 Task: Look for products in the category "Light Beer" from Michelob only.
Action: Mouse moved to (871, 332)
Screenshot: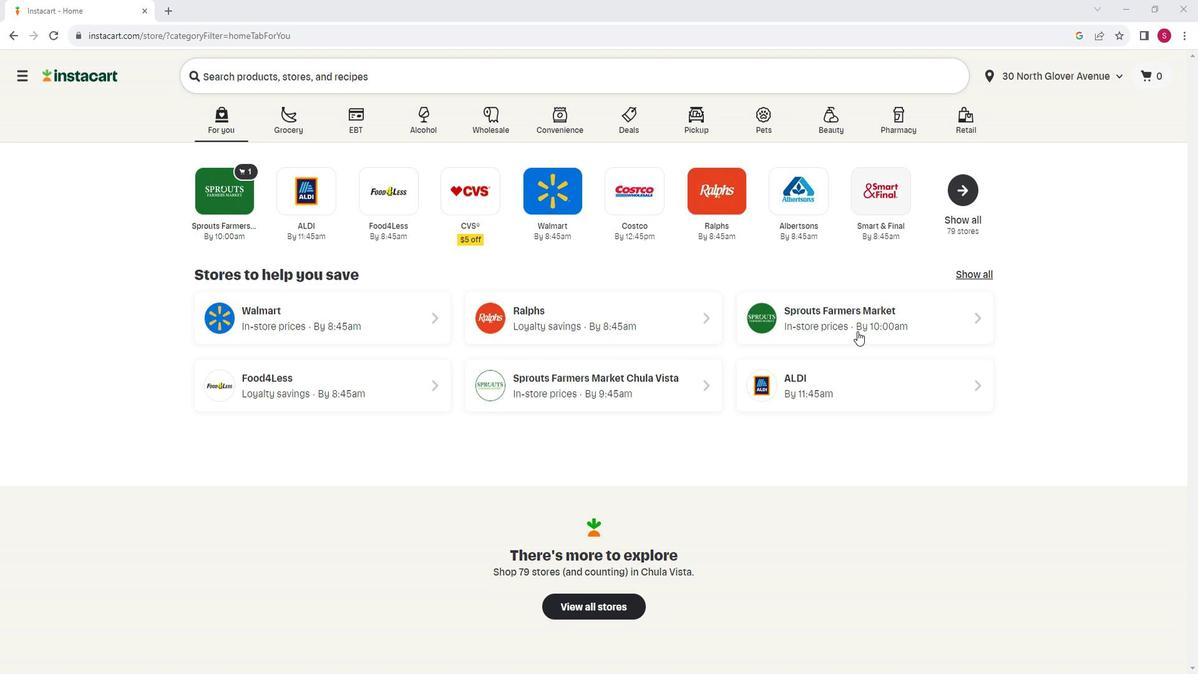 
Action: Mouse pressed left at (871, 332)
Screenshot: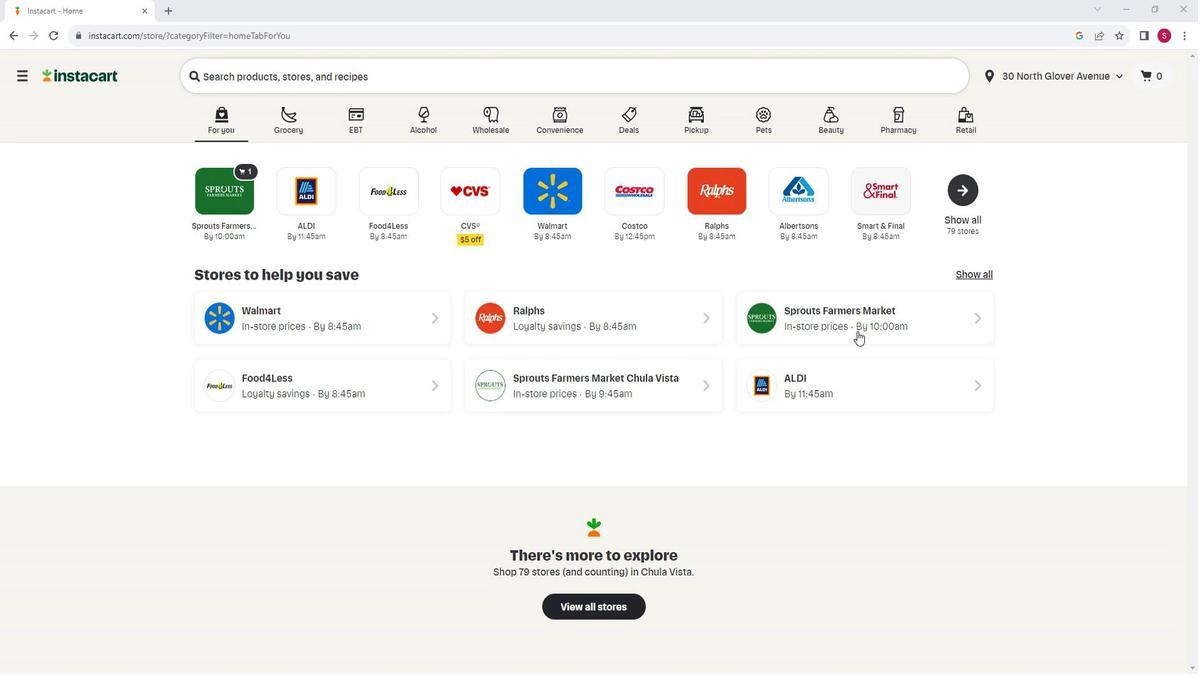 
Action: Mouse moved to (102, 486)
Screenshot: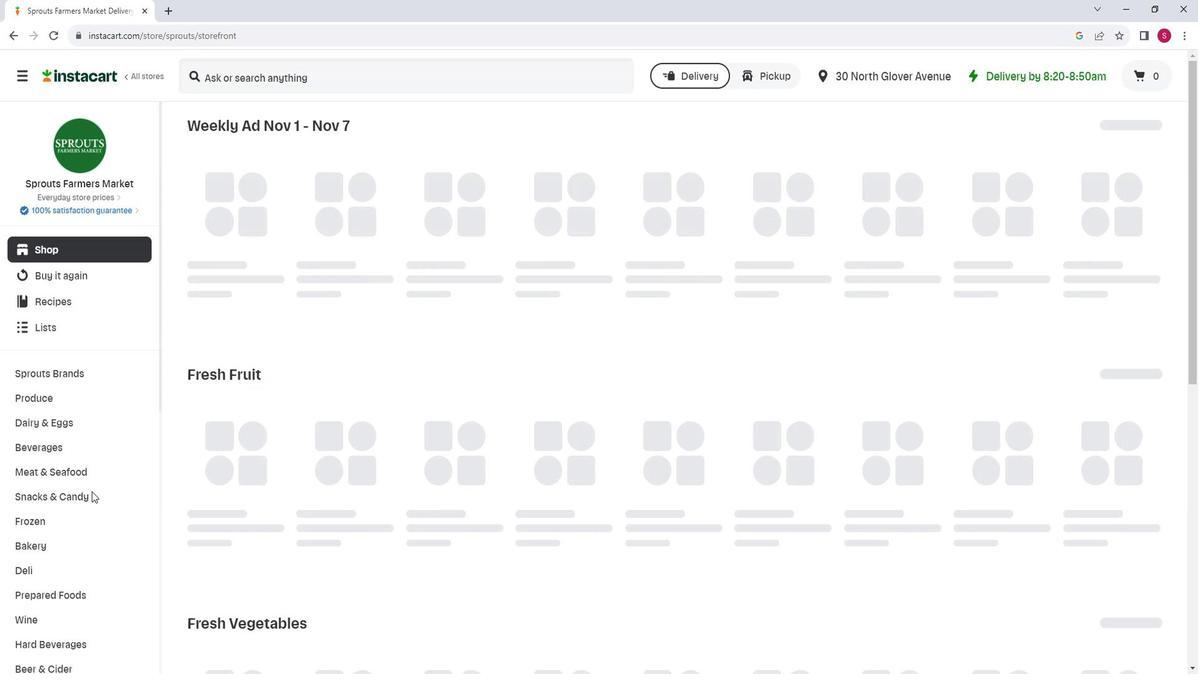 
Action: Mouse scrolled (102, 486) with delta (0, 0)
Screenshot: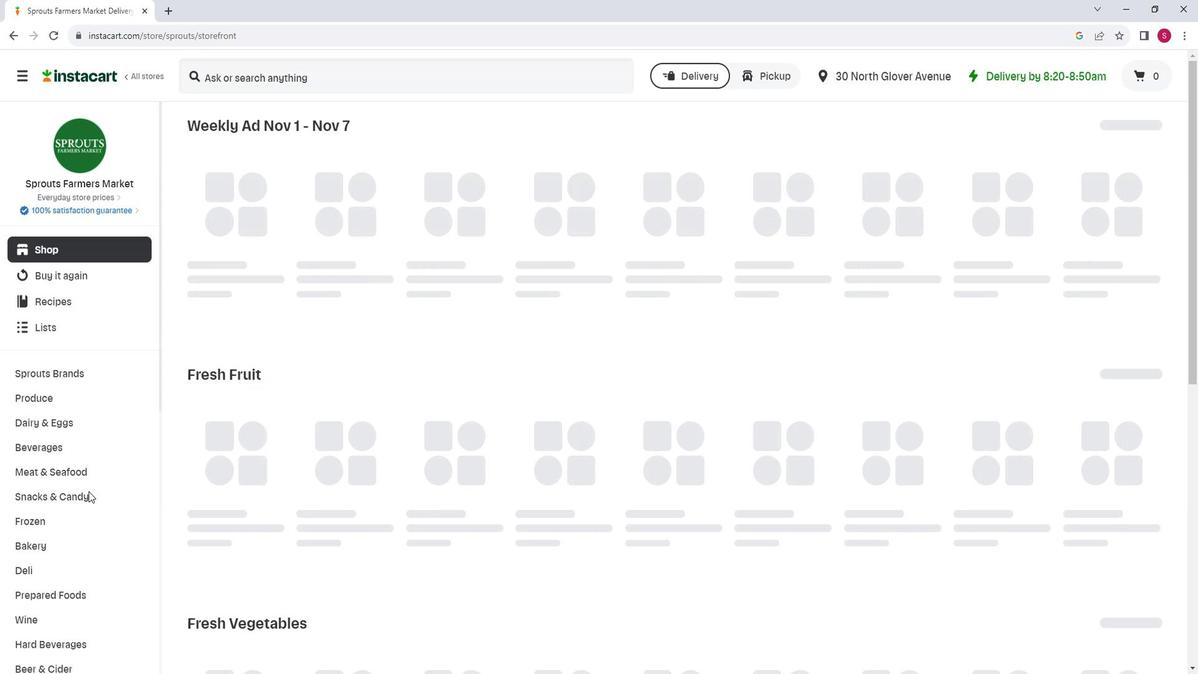 
Action: Mouse scrolled (102, 486) with delta (0, 0)
Screenshot: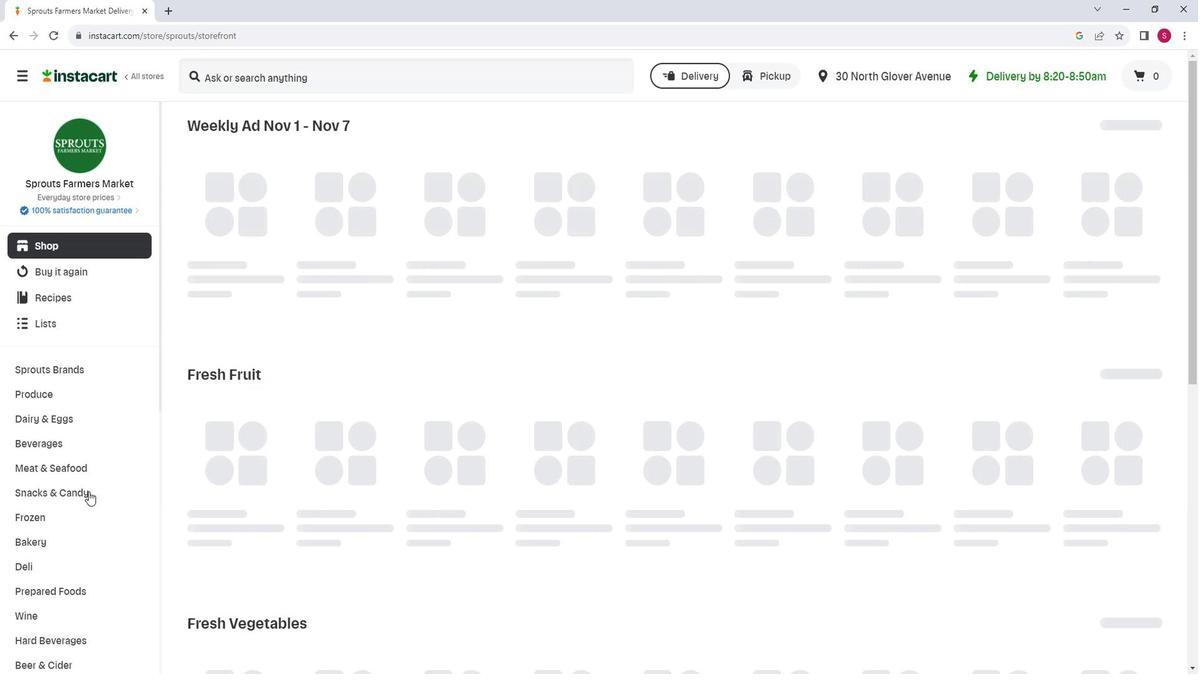 
Action: Mouse moved to (87, 533)
Screenshot: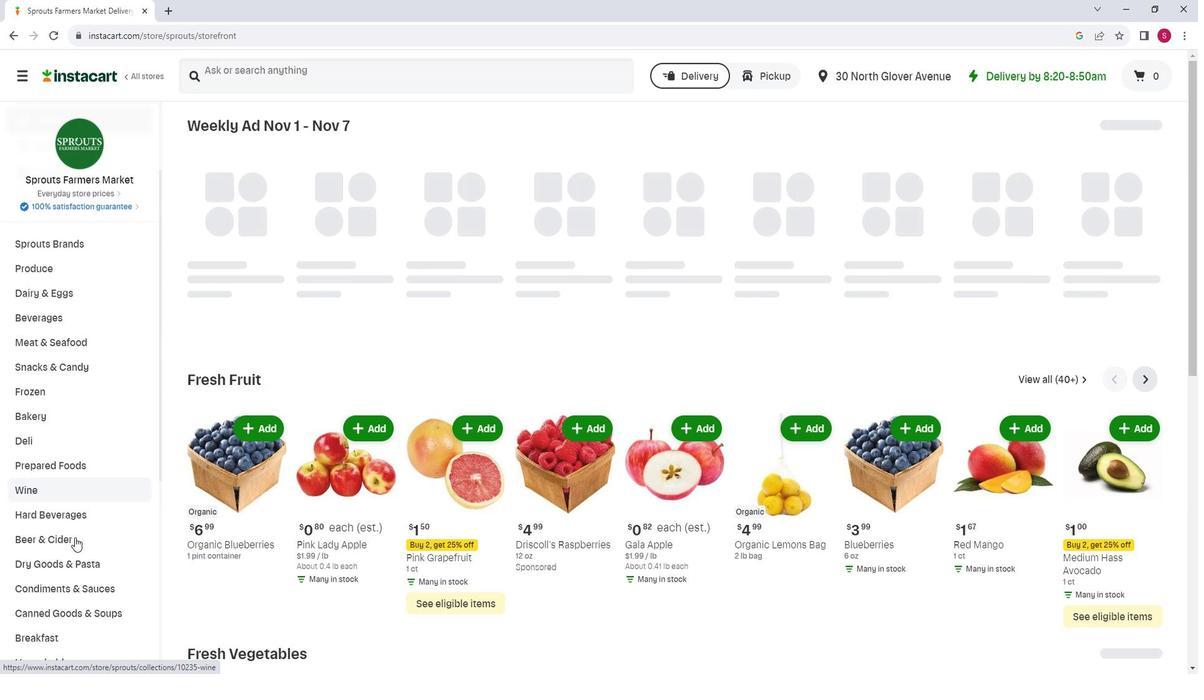 
Action: Mouse pressed left at (87, 533)
Screenshot: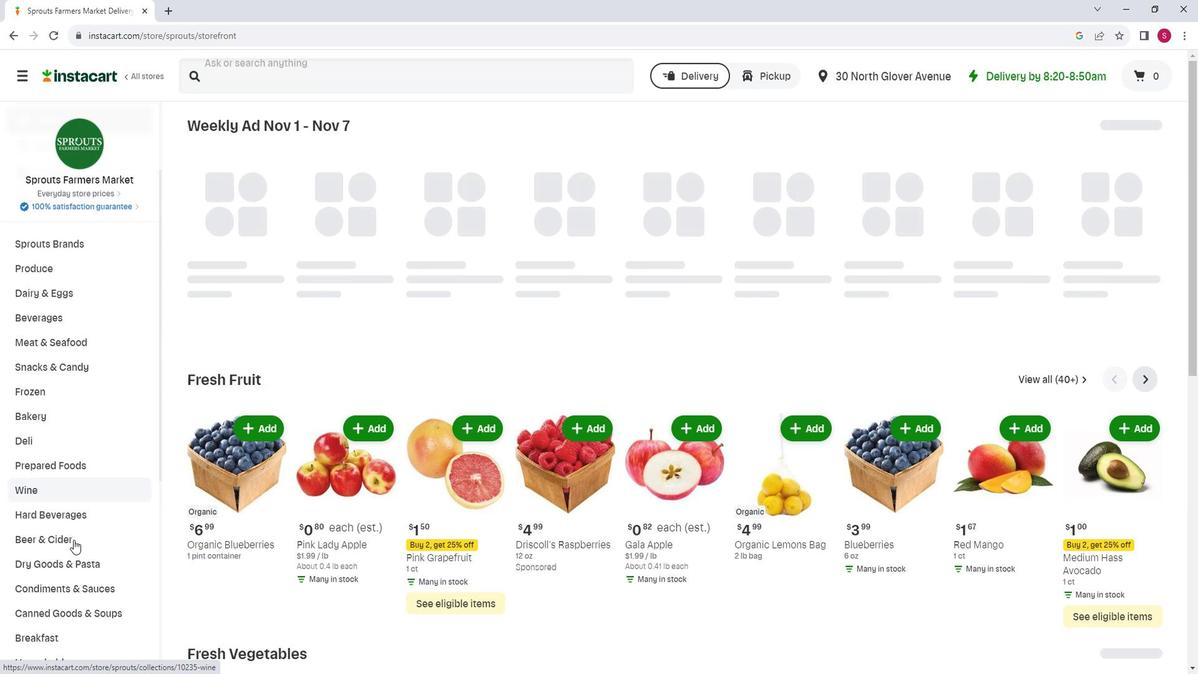 
Action: Mouse moved to (352, 177)
Screenshot: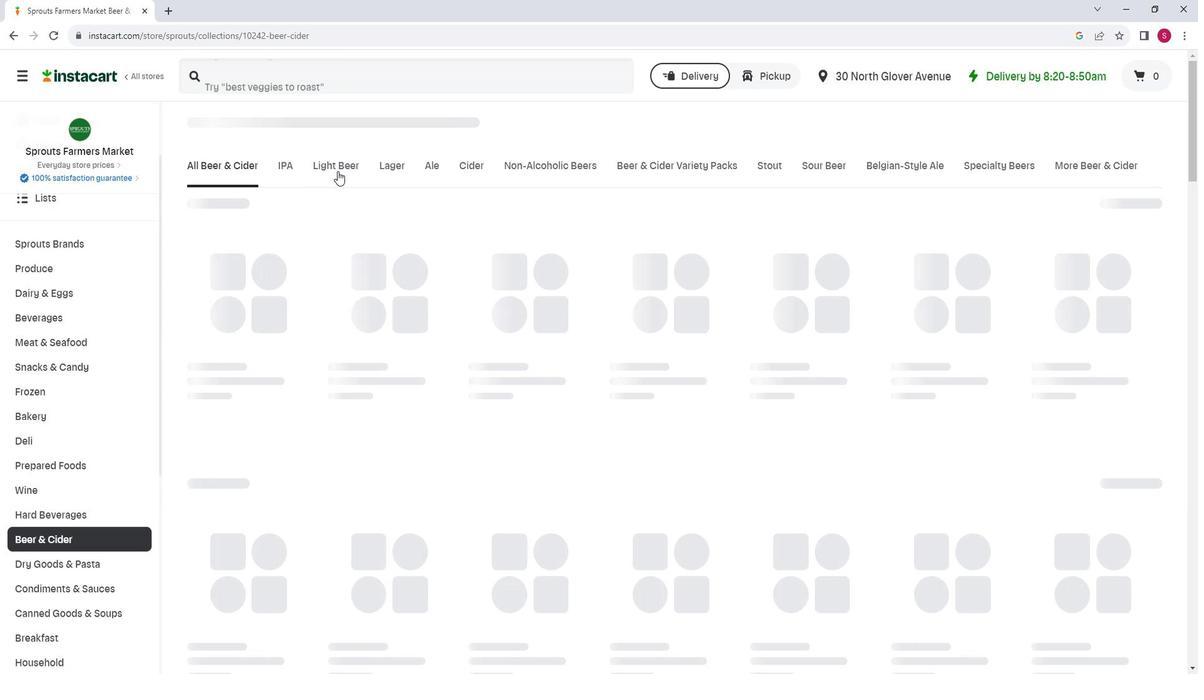 
Action: Mouse pressed left at (352, 177)
Screenshot: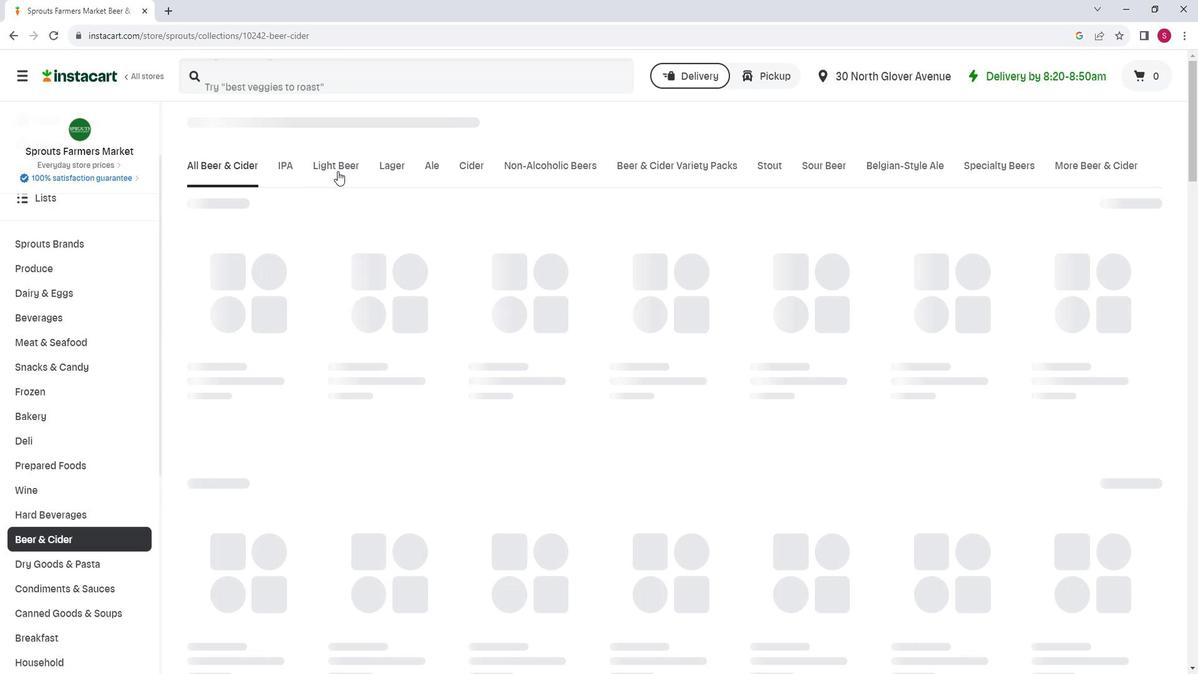 
Action: Mouse moved to (304, 214)
Screenshot: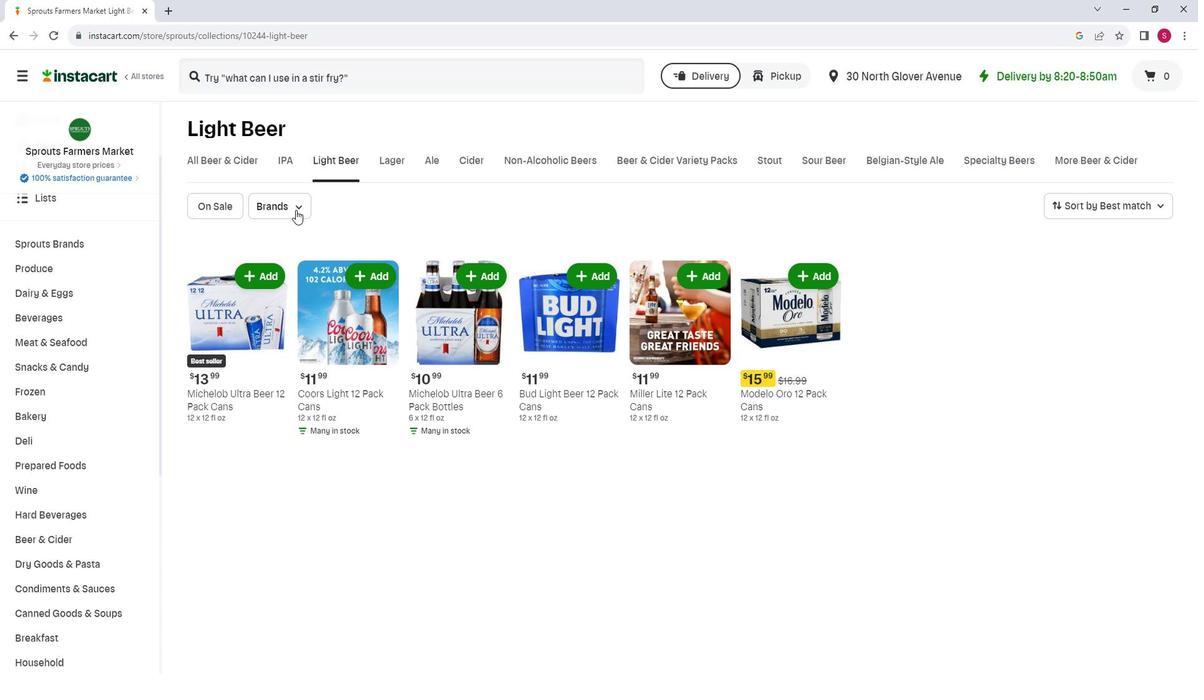 
Action: Mouse pressed left at (304, 214)
Screenshot: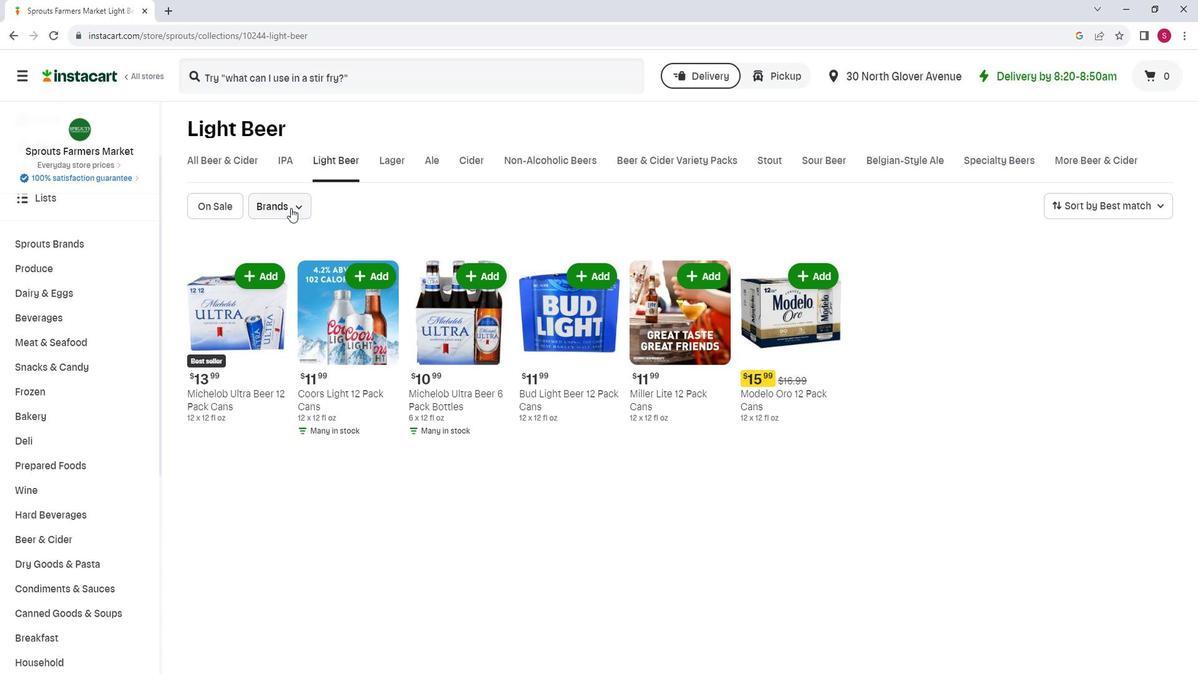 
Action: Mouse moved to (319, 253)
Screenshot: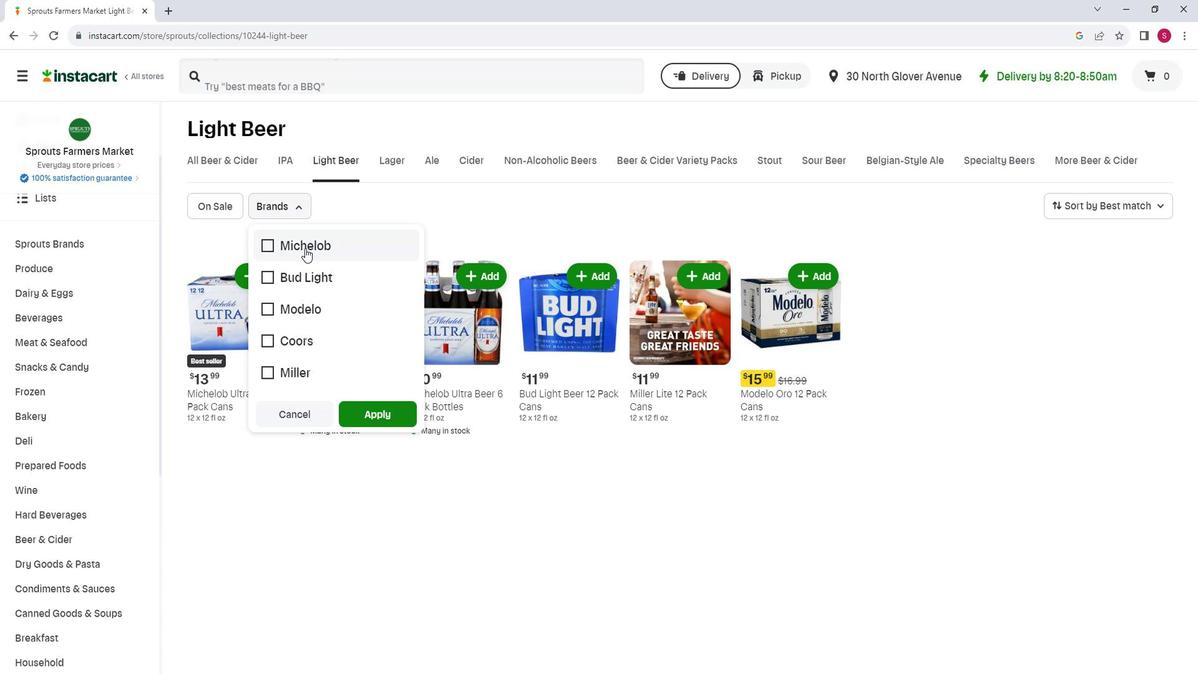 
Action: Mouse pressed left at (319, 253)
Screenshot: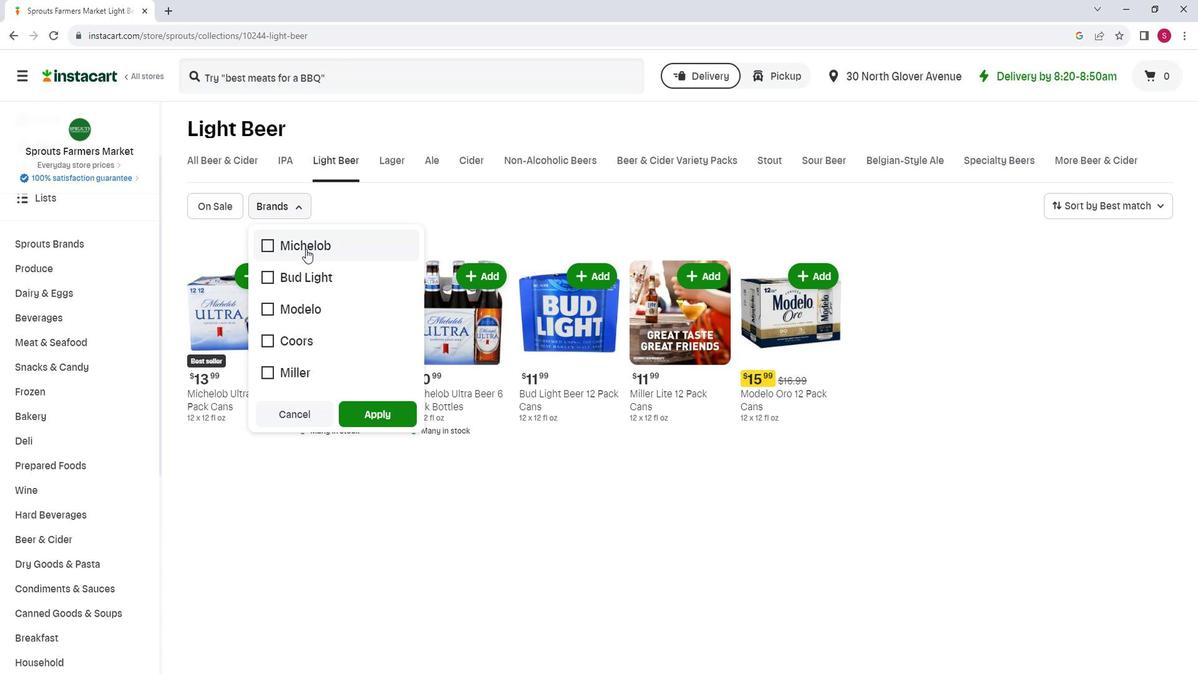 
Action: Mouse moved to (392, 417)
Screenshot: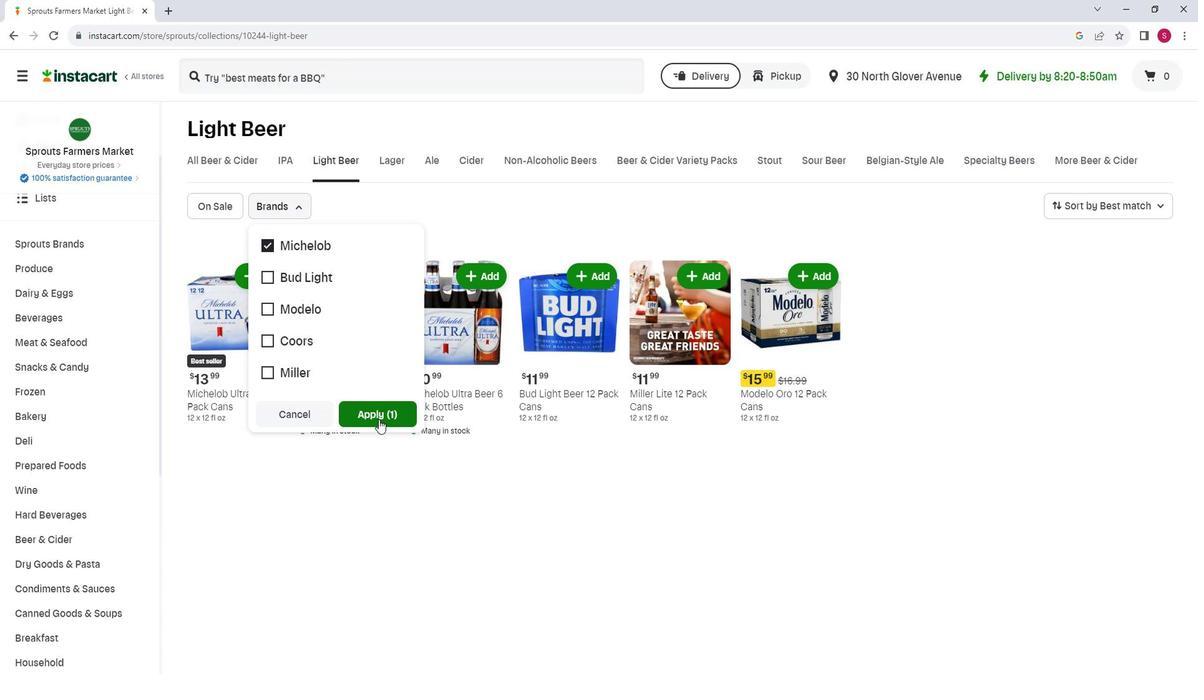 
Action: Mouse pressed left at (392, 417)
Screenshot: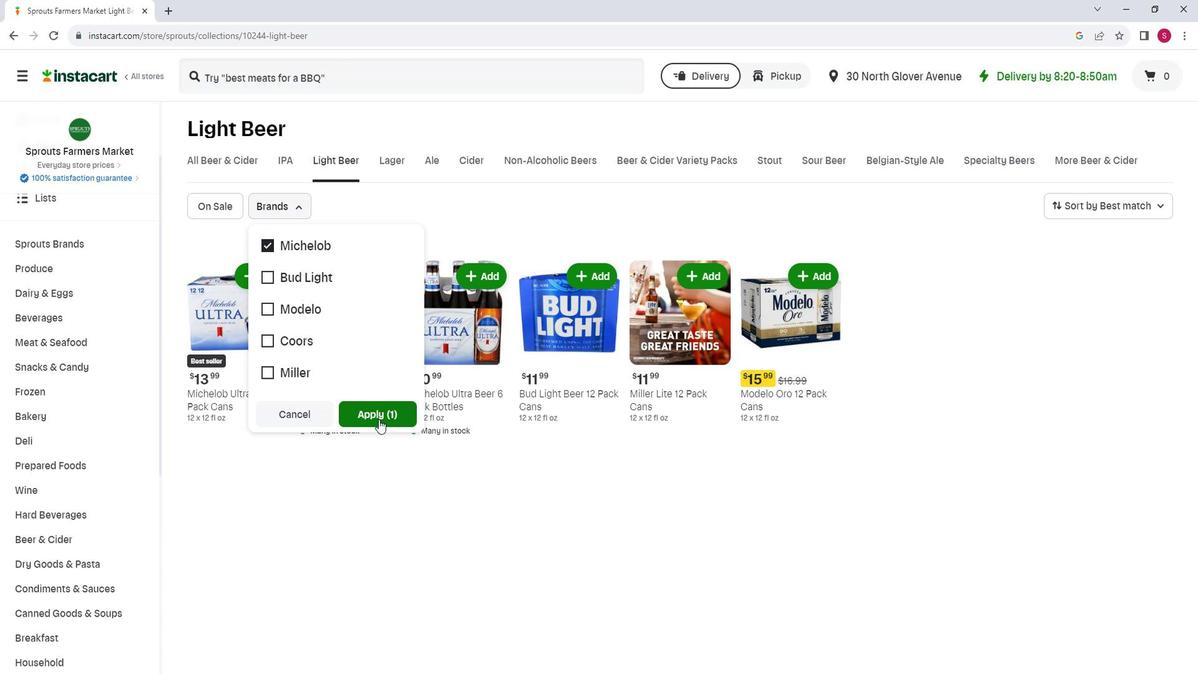 
Action: Mouse moved to (609, 379)
Screenshot: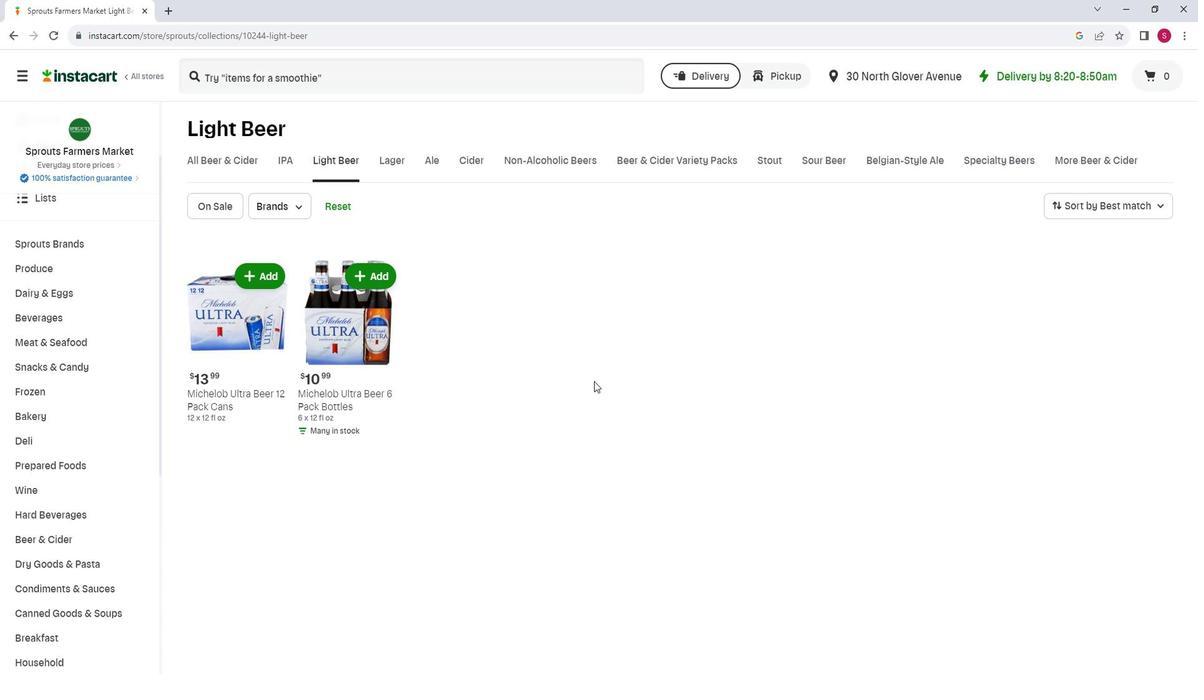 
Action: Mouse scrolled (609, 378) with delta (0, 0)
Screenshot: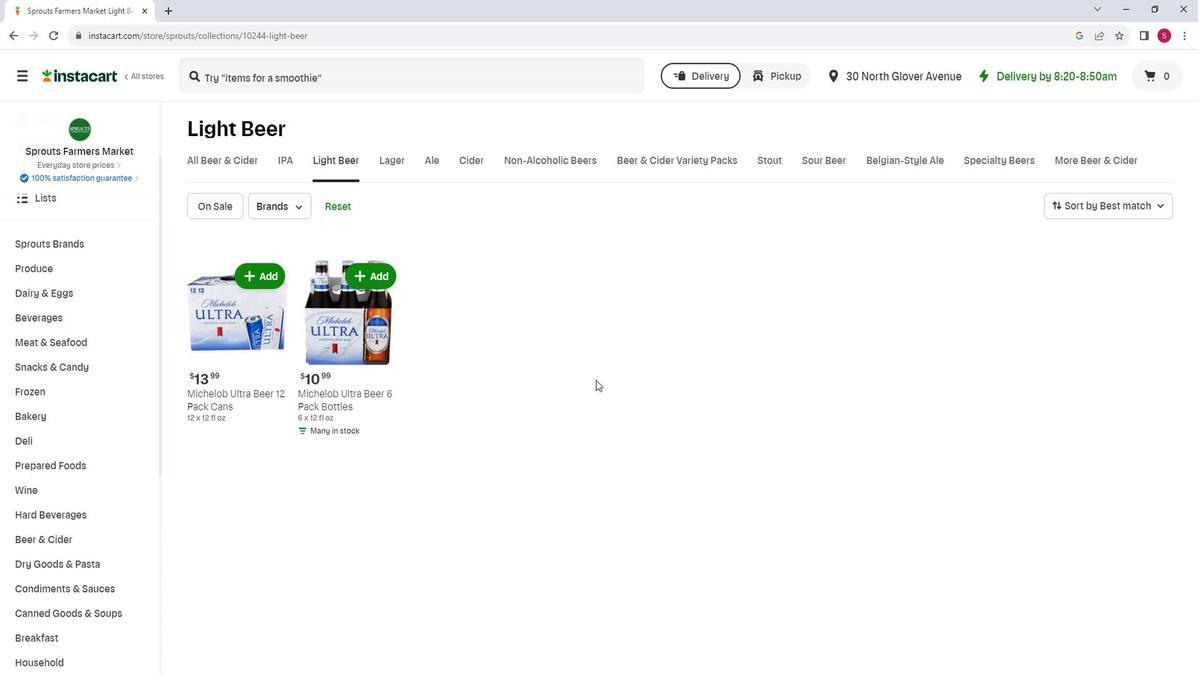 
Action: Mouse scrolled (609, 378) with delta (0, 0)
Screenshot: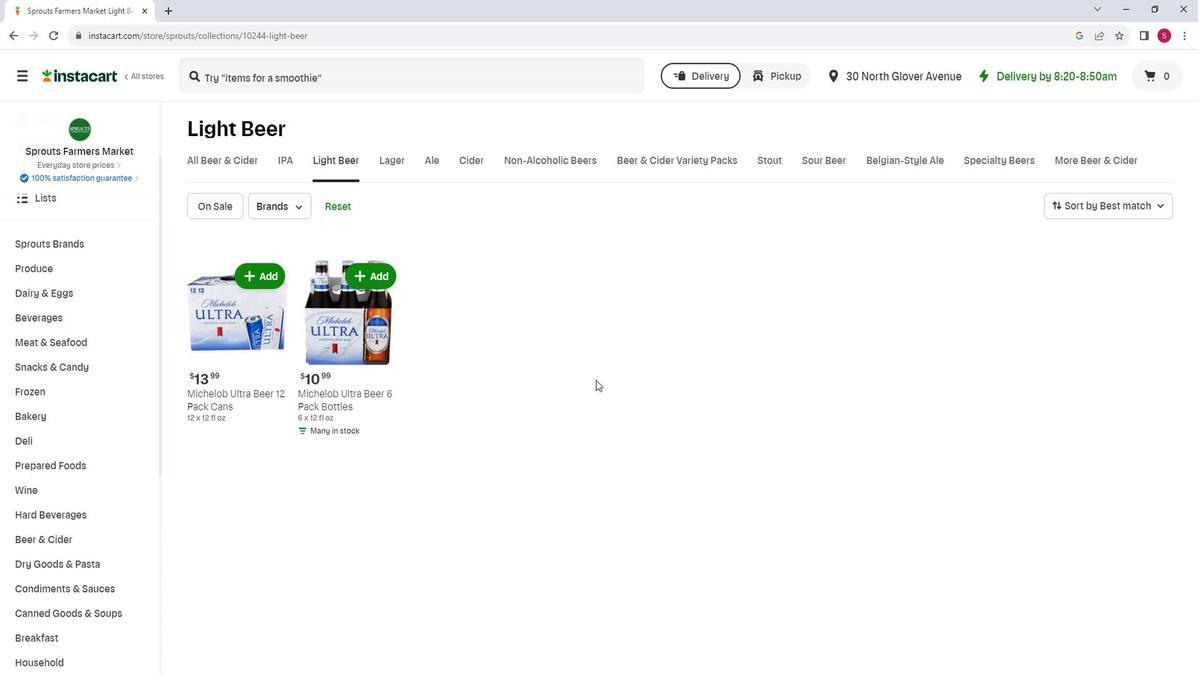 
